 Task: Reply to email with the signature Eric Rodriguez with the subject 'Request for a change in project scope' from softage.1@softage.net with the message 'Can you confirm if the budget has been approved?'
Action: Mouse moved to (906, 209)
Screenshot: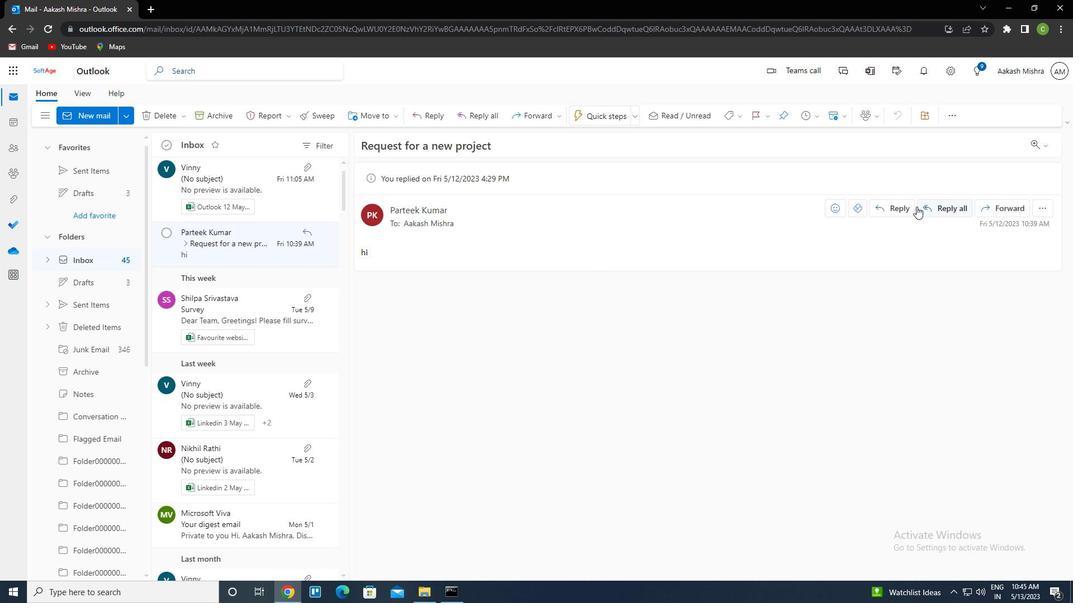 
Action: Mouse pressed left at (906, 209)
Screenshot: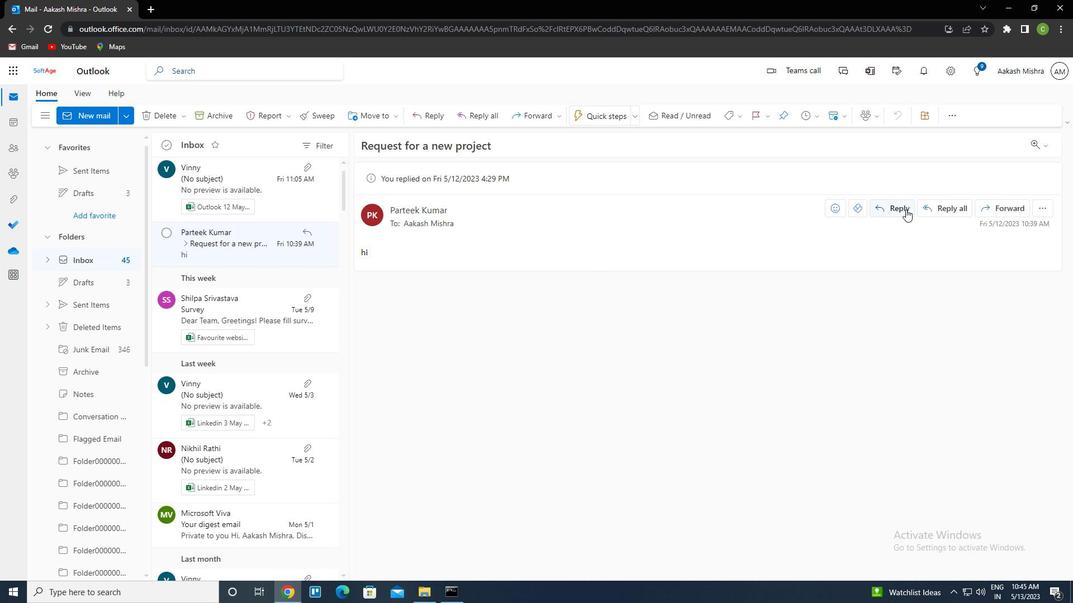 
Action: Mouse moved to (731, 116)
Screenshot: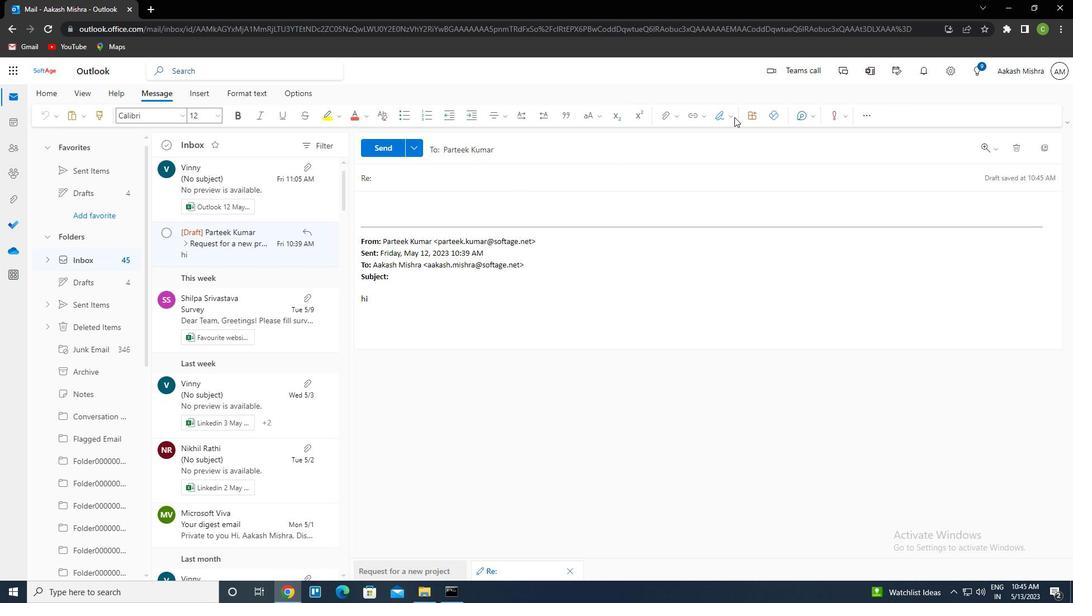 
Action: Mouse pressed left at (731, 116)
Screenshot: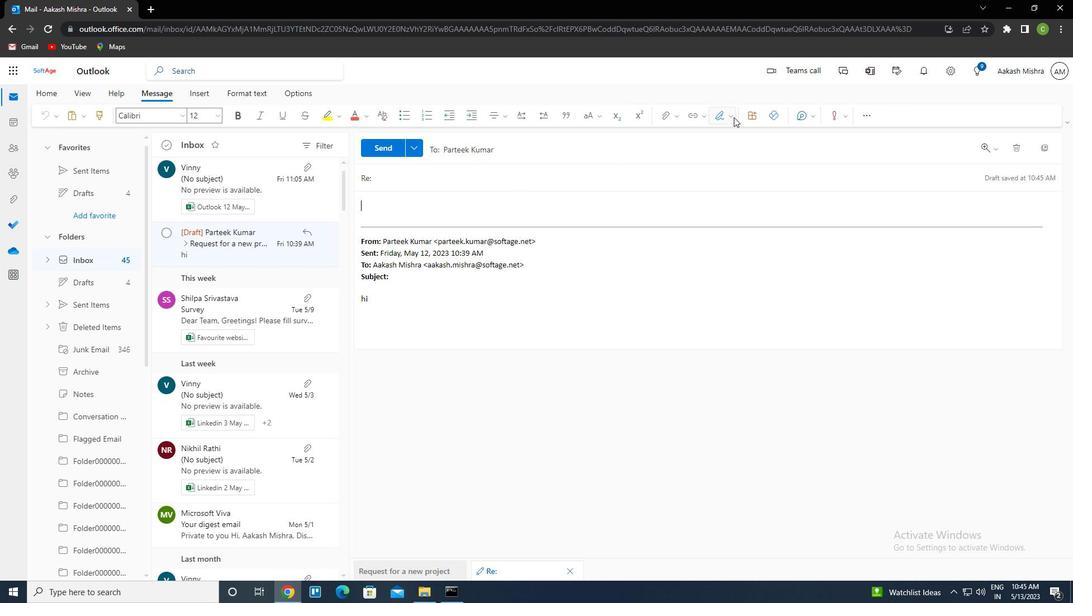 
Action: Mouse moved to (707, 161)
Screenshot: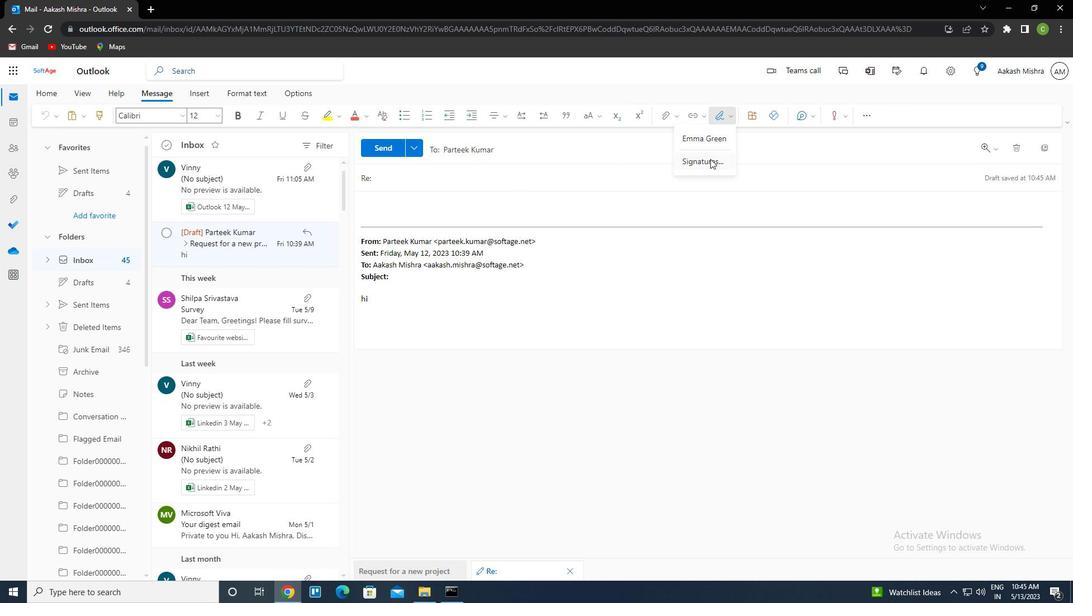 
Action: Mouse pressed left at (707, 161)
Screenshot: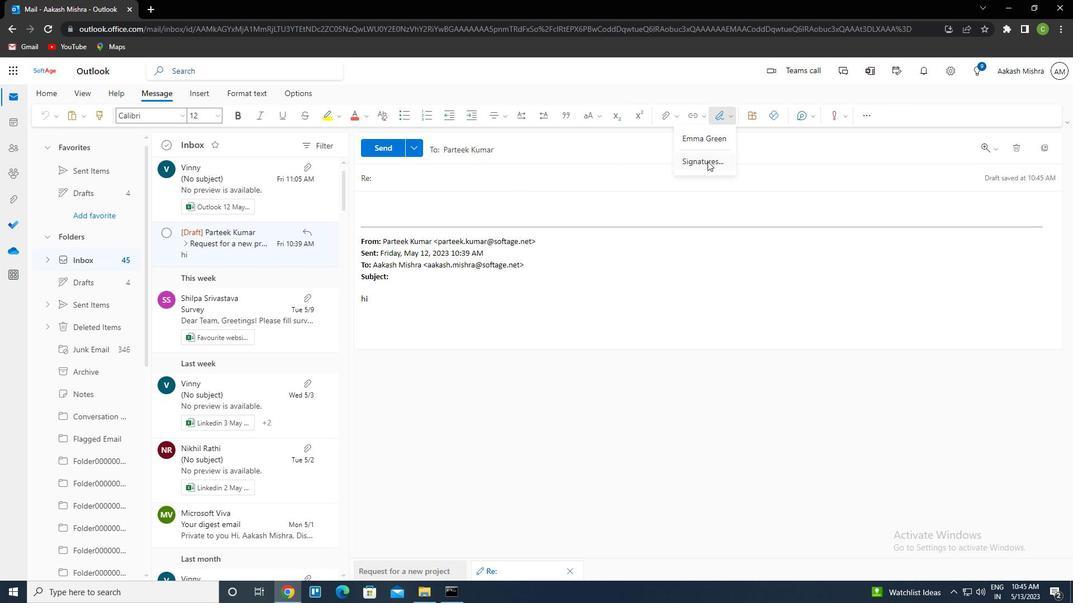 
Action: Mouse moved to (747, 202)
Screenshot: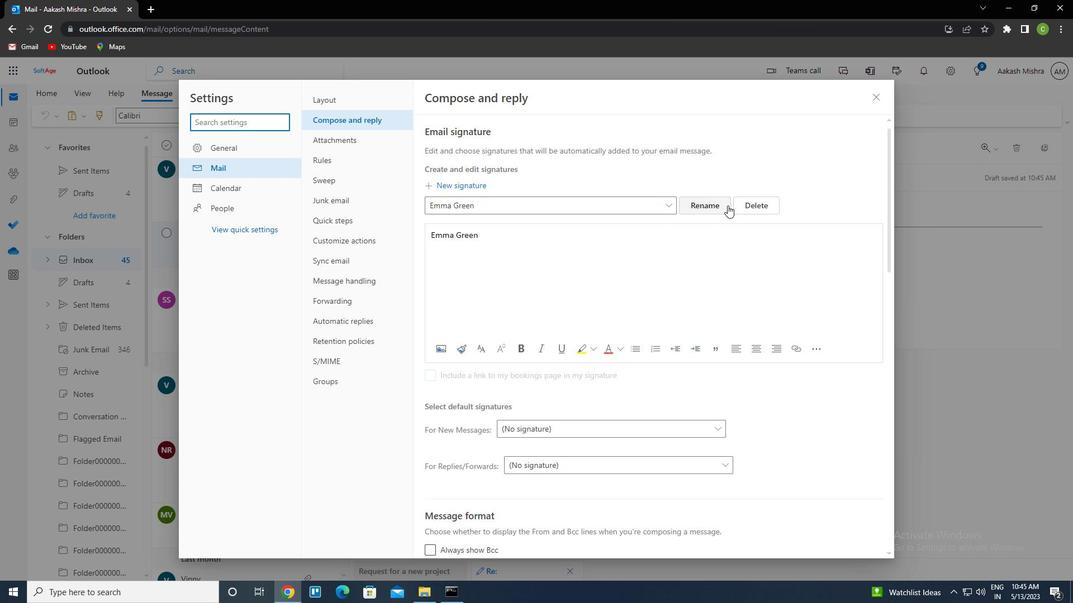 
Action: Mouse pressed left at (747, 202)
Screenshot: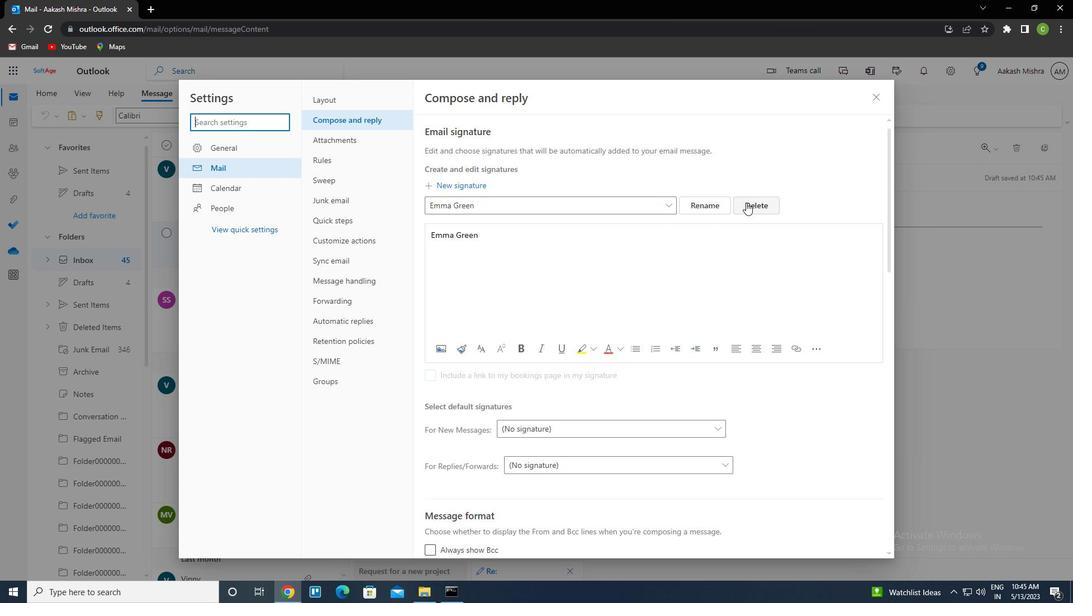 
Action: Mouse moved to (646, 209)
Screenshot: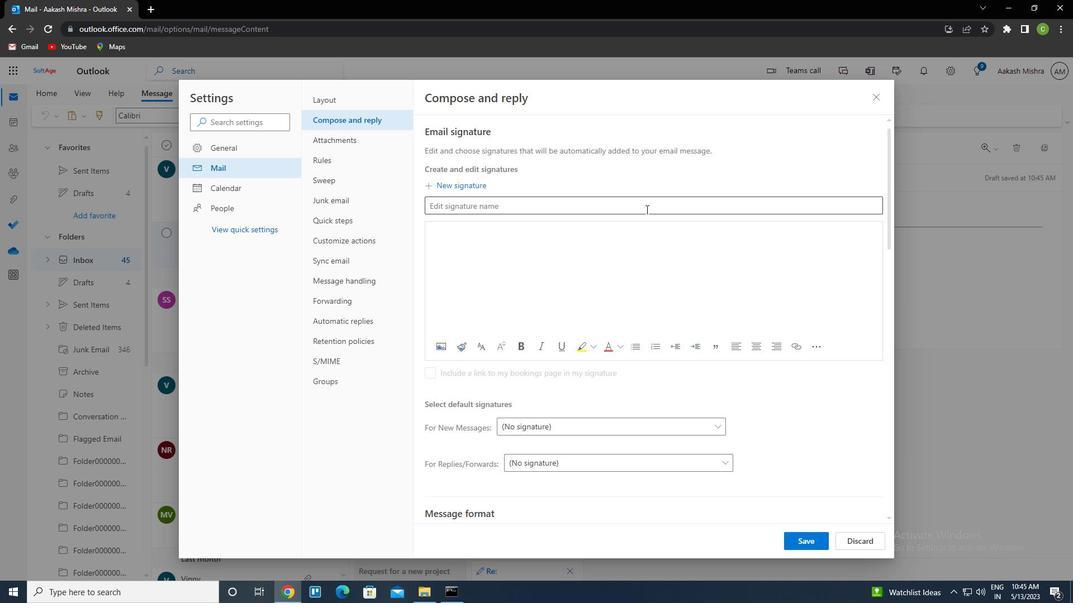 
Action: Mouse pressed left at (646, 209)
Screenshot: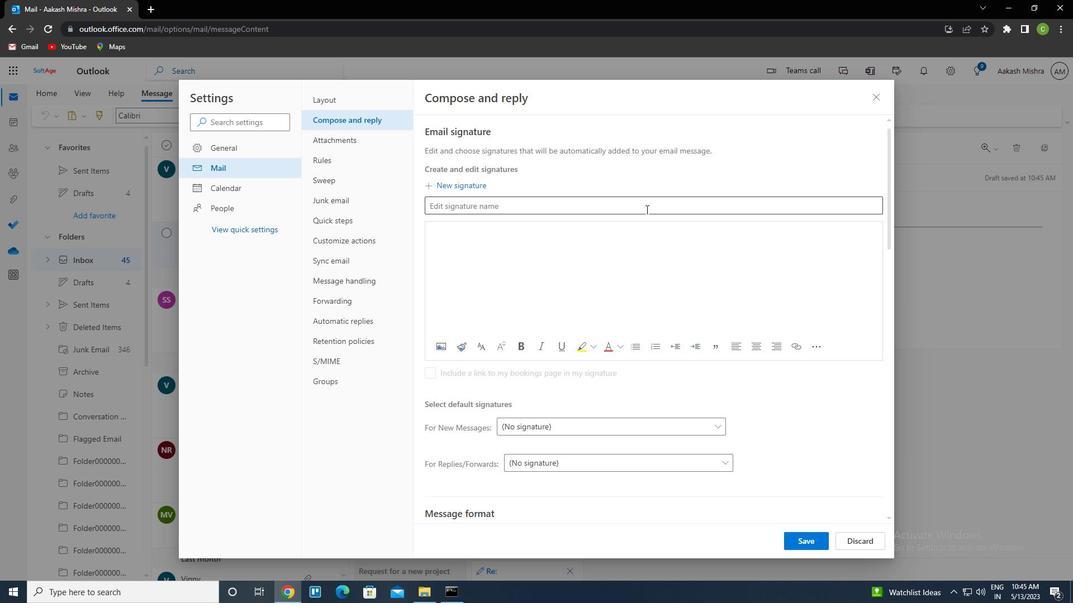 
Action: Key pressed <Key.caps_lock>e<Key.caps_lock>ric<Key.space><Key.caps_lock>r<Key.caps_lock>odriguez<Key.tab><Key.caps_lock>e<Key.caps_lock>ric<Key.space><Key.caps_lock>r<Key.caps_lock>odriguez
Screenshot: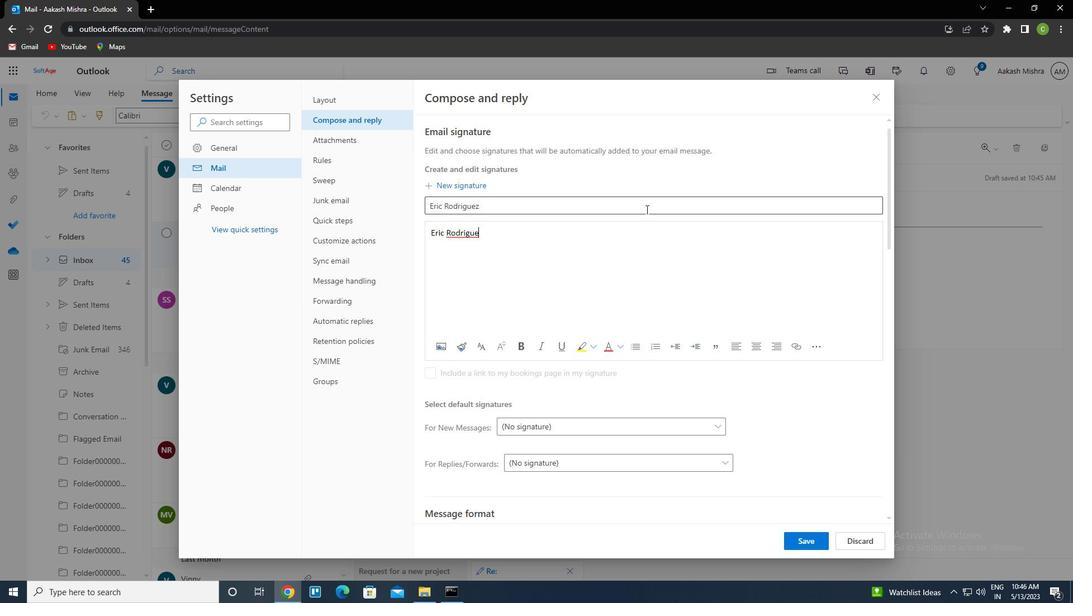 
Action: Mouse moved to (818, 545)
Screenshot: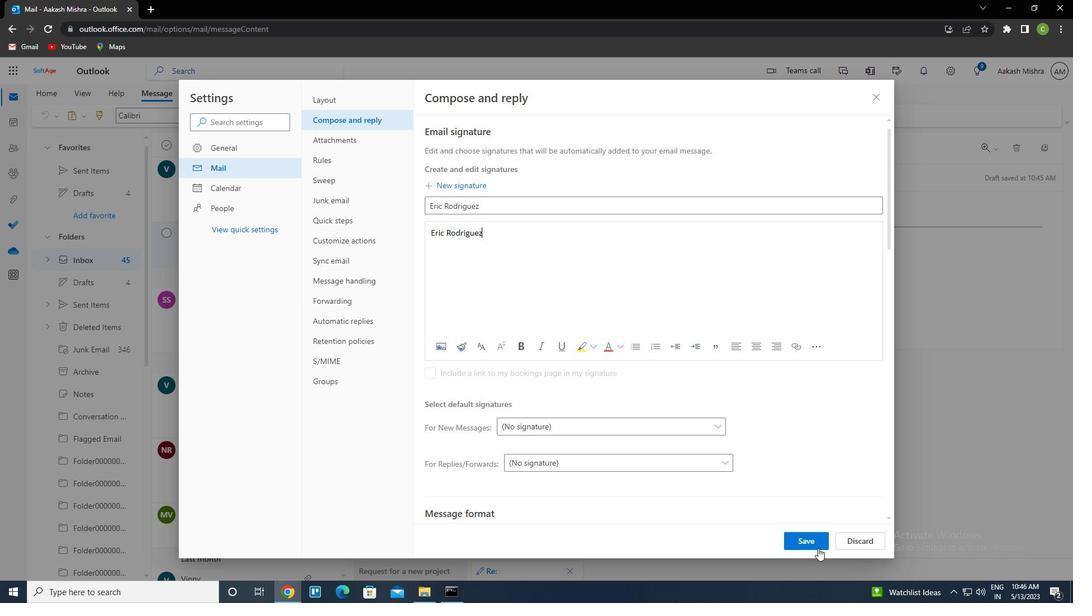 
Action: Mouse pressed left at (818, 545)
Screenshot: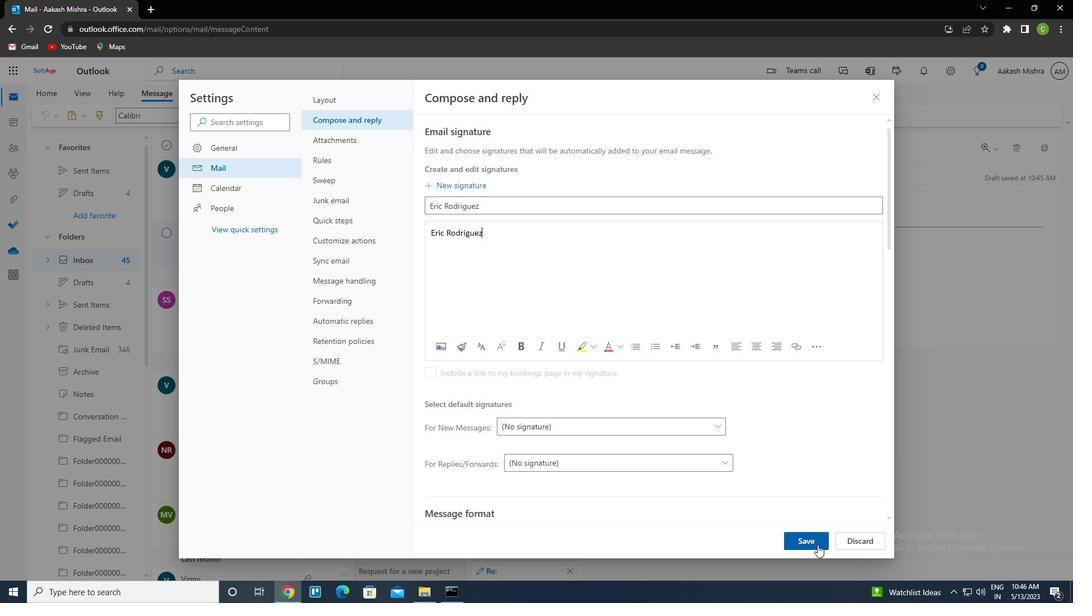 
Action: Mouse moved to (878, 92)
Screenshot: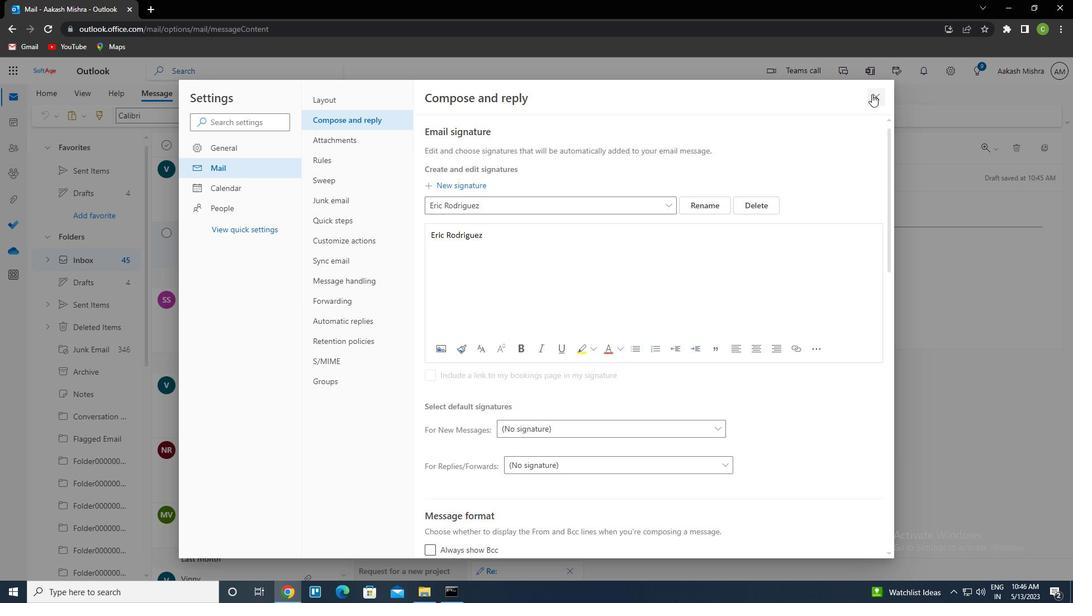 
Action: Mouse pressed left at (878, 92)
Screenshot: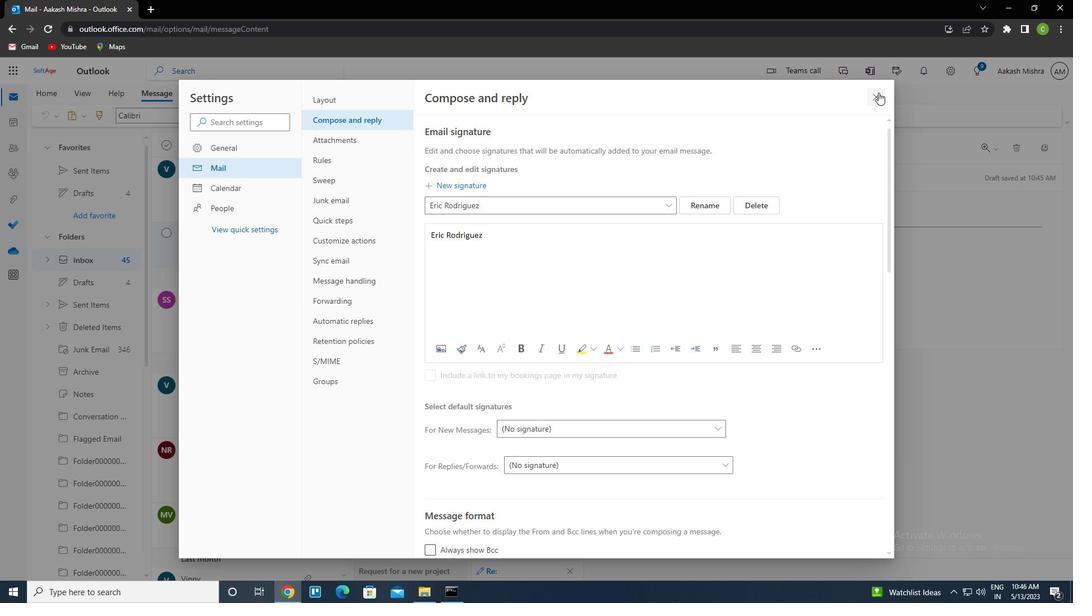 
Action: Mouse moved to (725, 116)
Screenshot: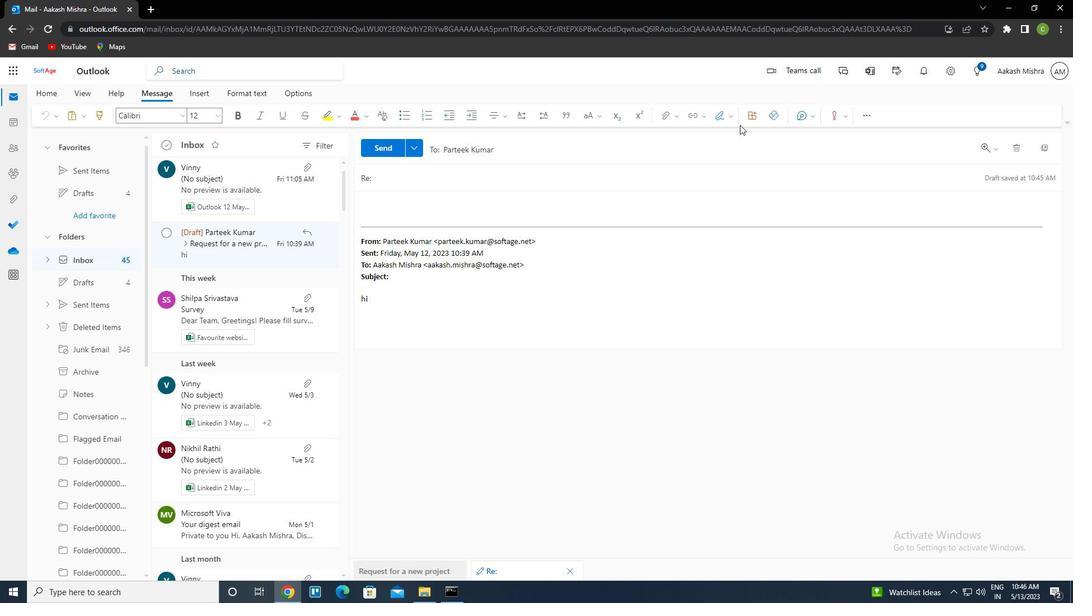 
Action: Mouse pressed left at (725, 116)
Screenshot: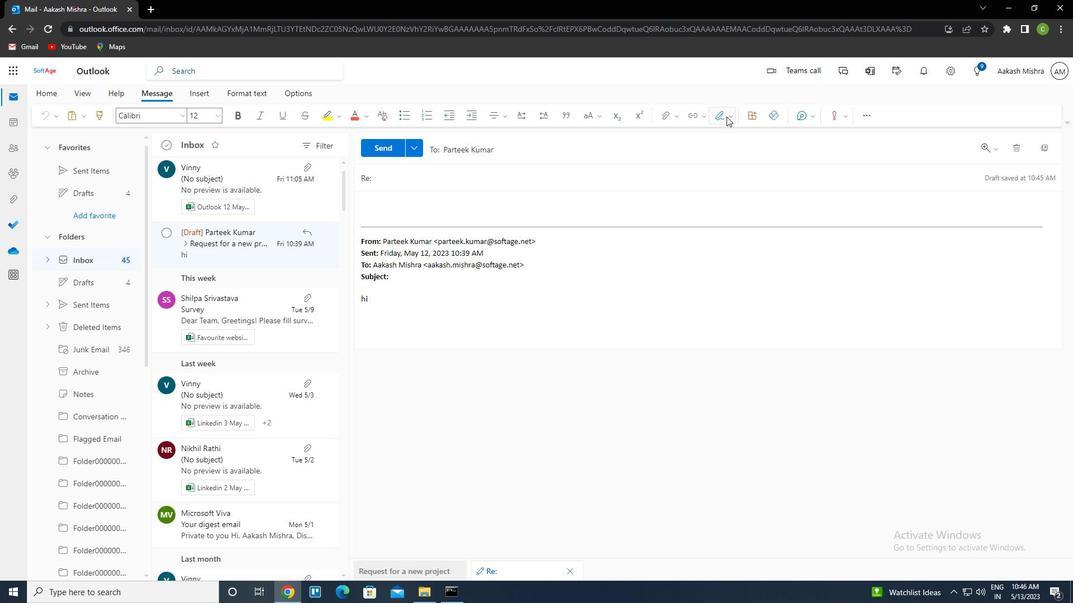
Action: Mouse moved to (705, 138)
Screenshot: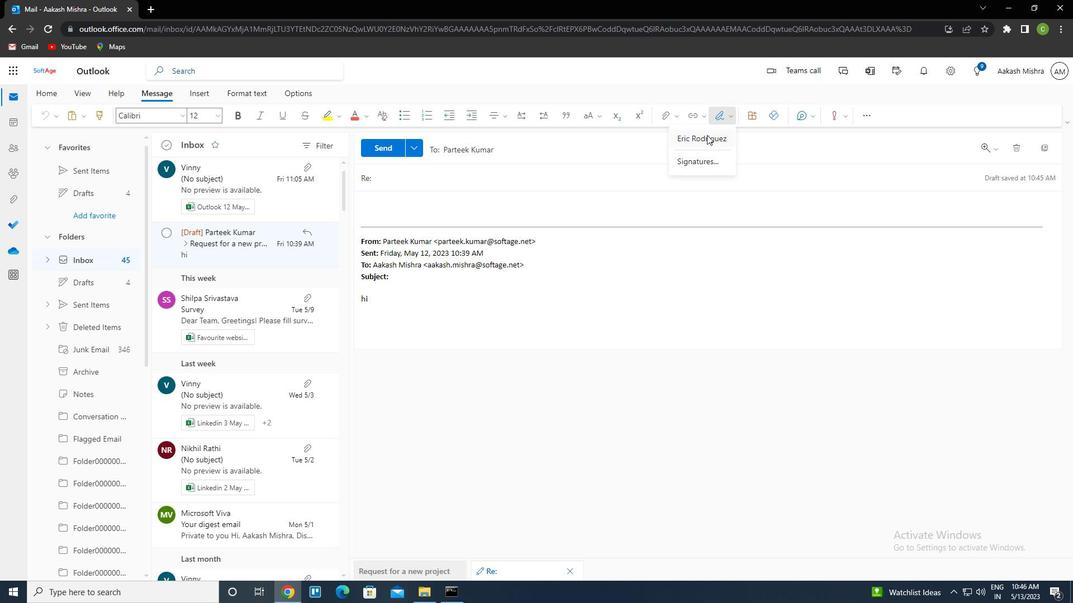 
Action: Mouse pressed left at (705, 138)
Screenshot: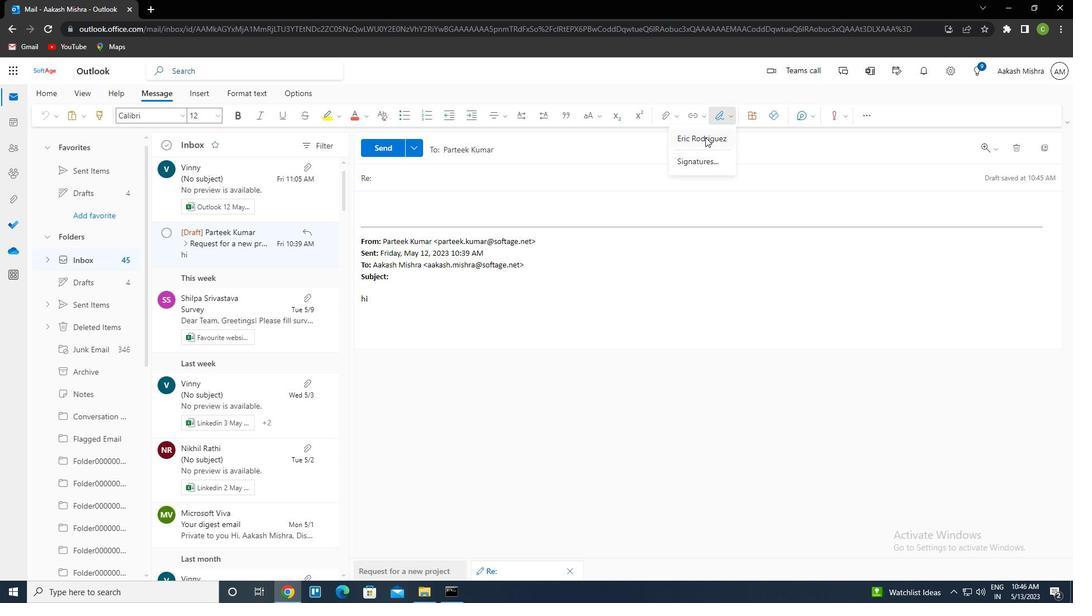
Action: Mouse moved to (431, 180)
Screenshot: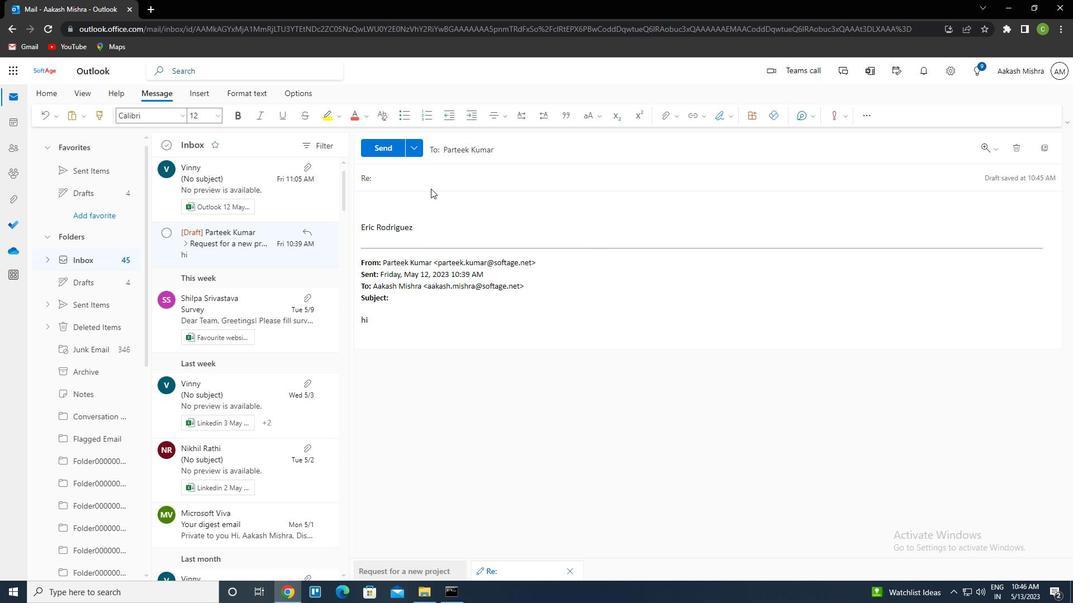 
Action: Mouse pressed left at (431, 180)
Screenshot: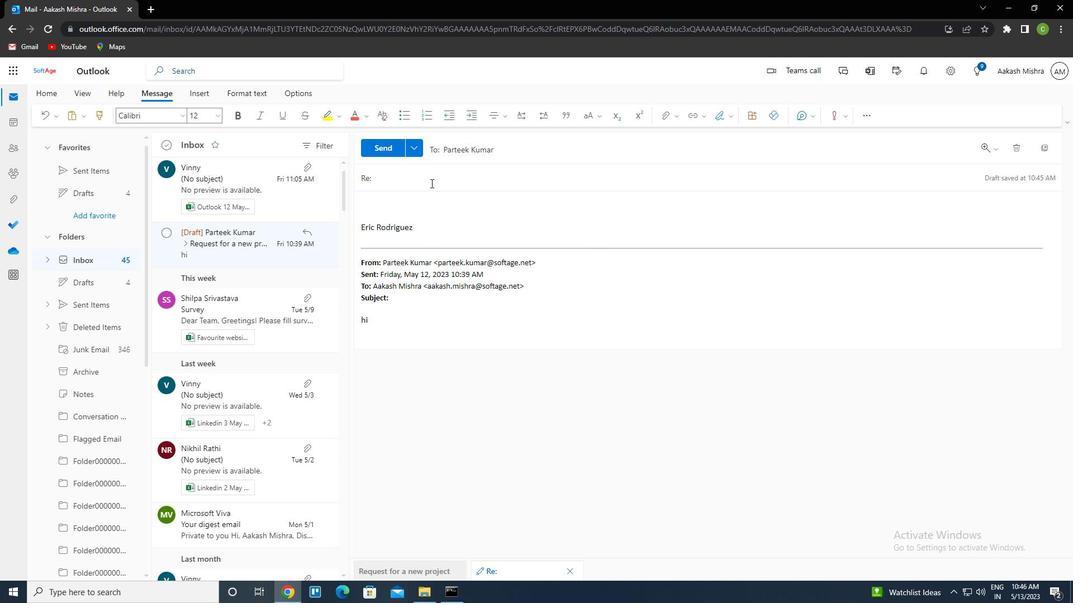 
Action: Mouse moved to (431, 179)
Screenshot: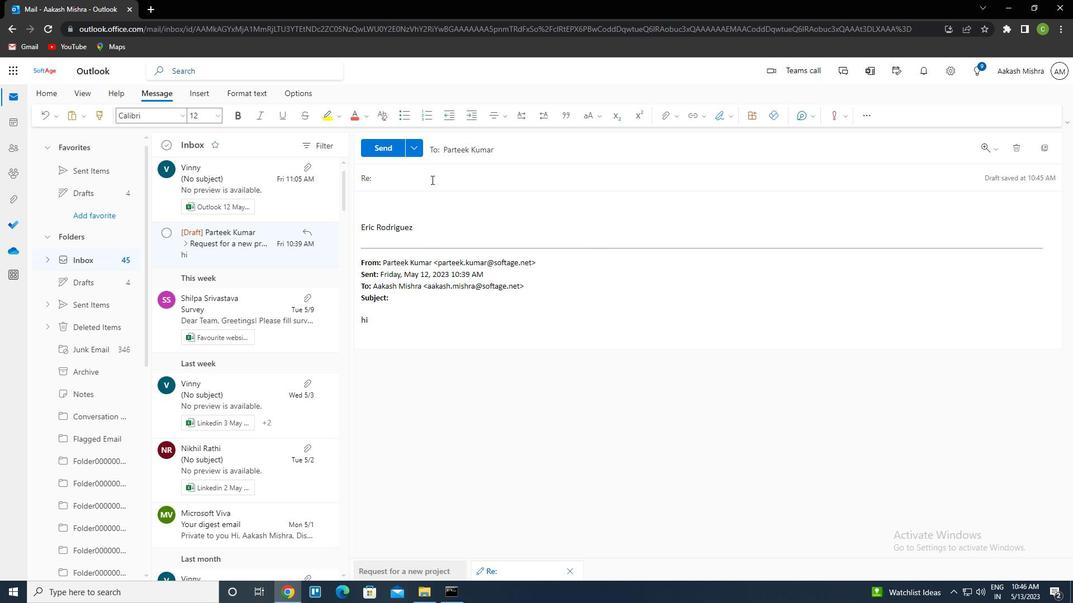 
Action: Key pressed <Key.caps_lock>r<Key.caps_lock>eject<Key.space><Key.backspace><Key.backspace><Key.backspace><Key.backspace><Key.backspace>quest<Key.space>for<Key.space>achange<Key.left><Key.right><Key.space><Key.right><Key.space>ctrl+In<Key.space>project<Key.space>scope<Key.tab><Key.caps_lock>c<Key.caps_lock>an<Key.space>you<Key.space>confirm<Key.space>if<Key.space>the<Key.space>budget<Key.space>has<Key.space>been<Key.space>appo<Key.backspace>roved
Screenshot: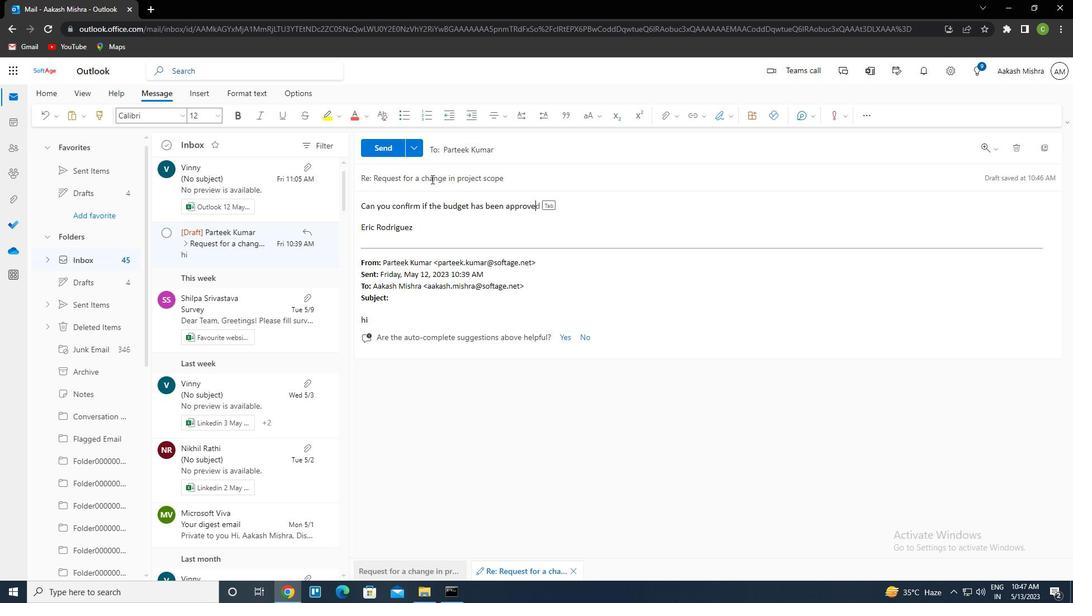 
Action: Mouse moved to (380, 147)
Screenshot: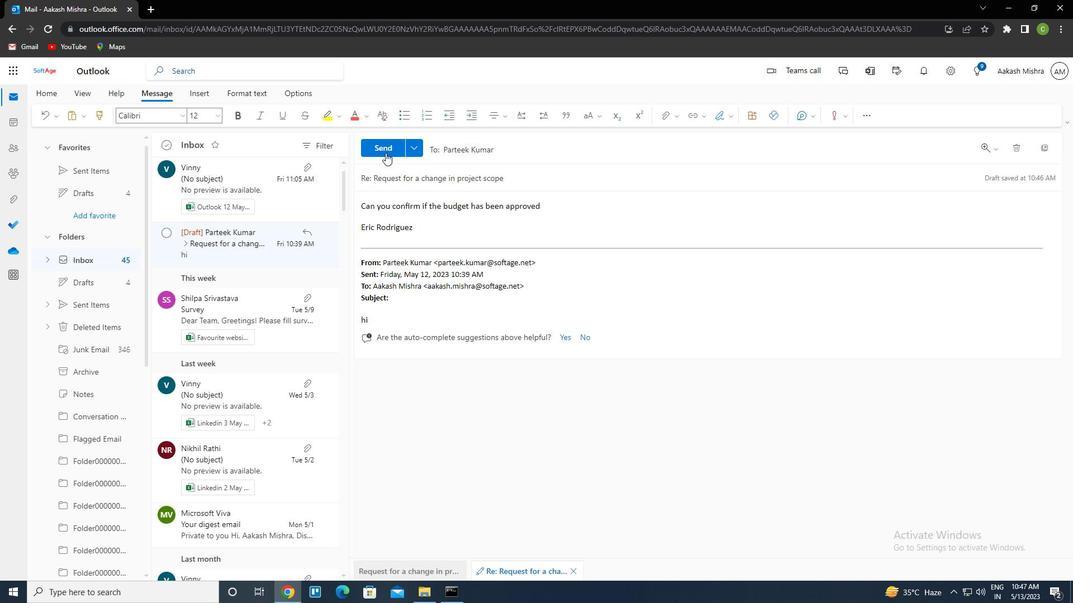 
Action: Mouse pressed left at (380, 147)
Screenshot: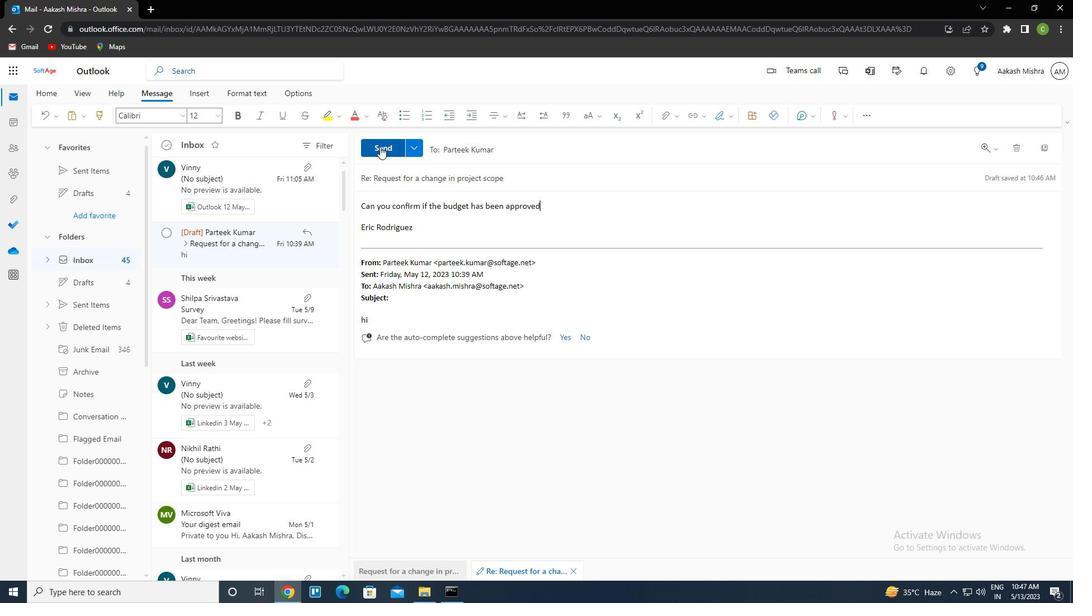 
Action: Mouse moved to (484, 233)
Screenshot: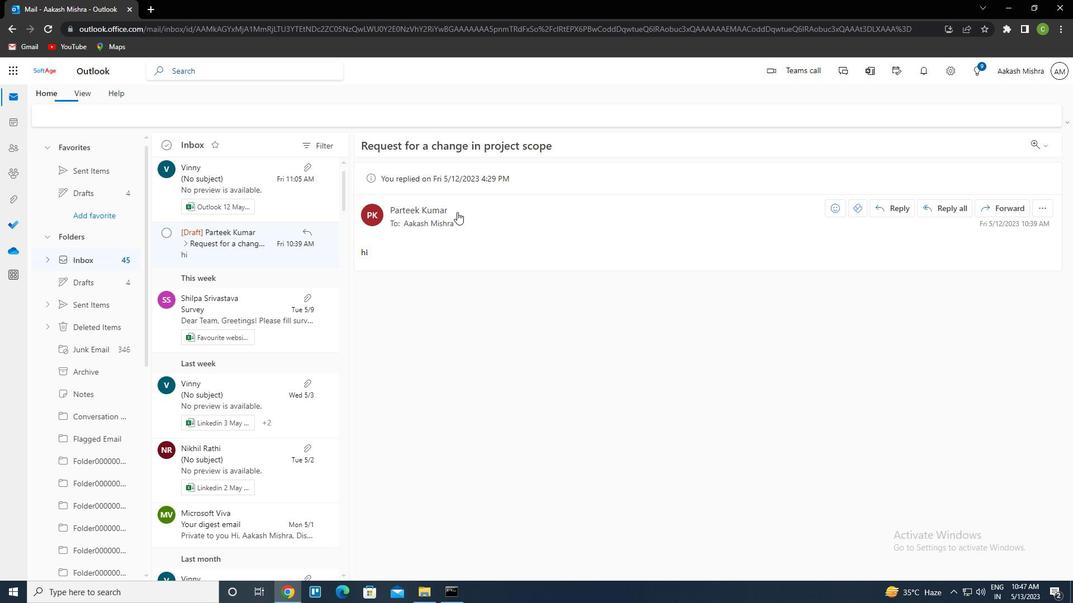 
